 Task: Use the formula "HEX2DEC" in spreadsheet "Project portfolio".
Action: Mouse moved to (679, 103)
Screenshot: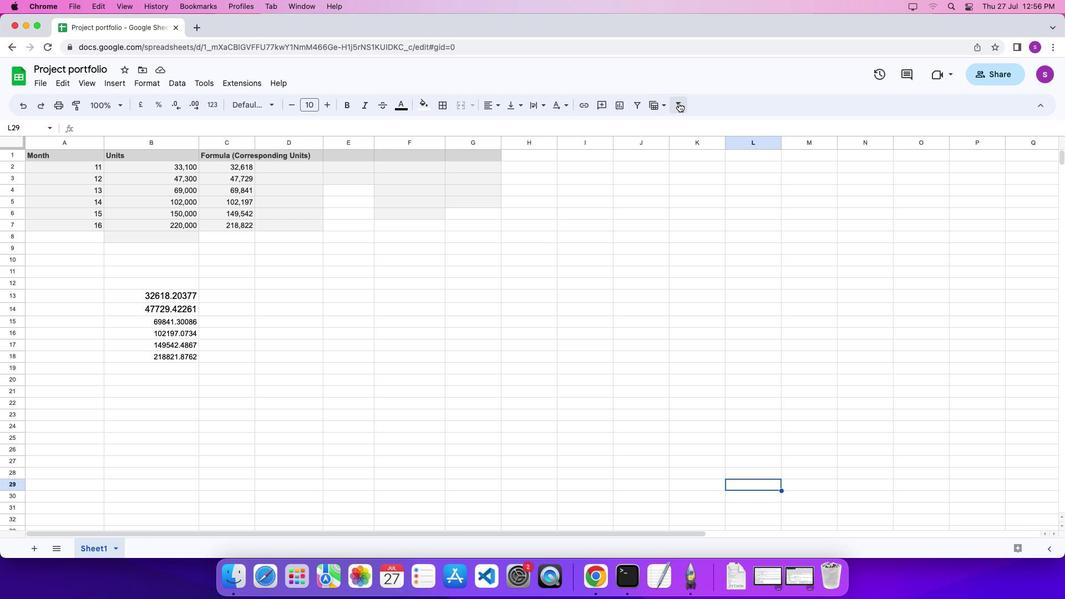 
Action: Mouse pressed left at (679, 103)
Screenshot: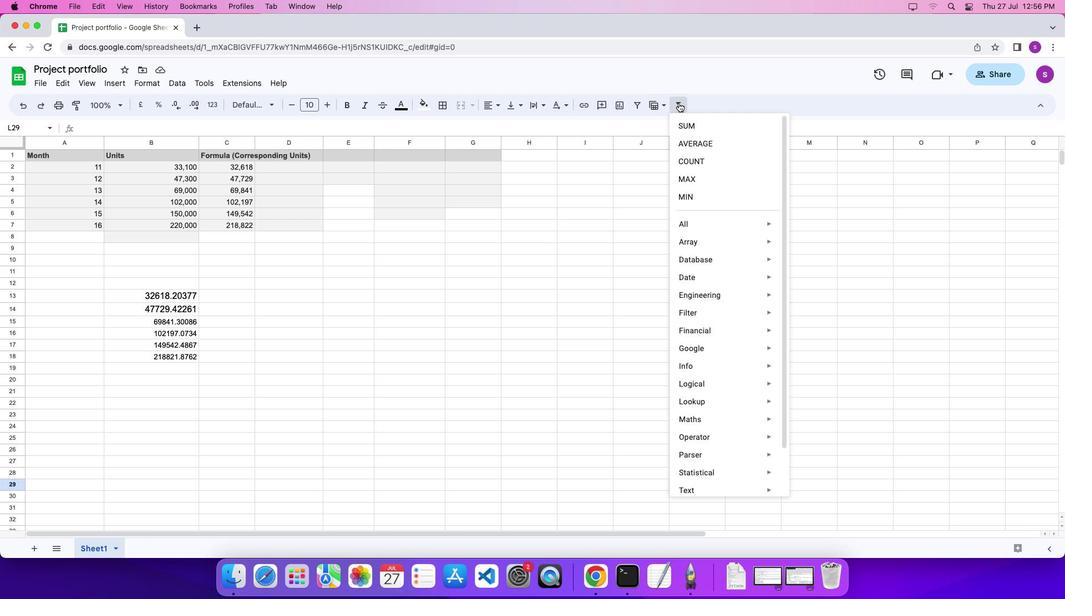 
Action: Mouse moved to (864, 543)
Screenshot: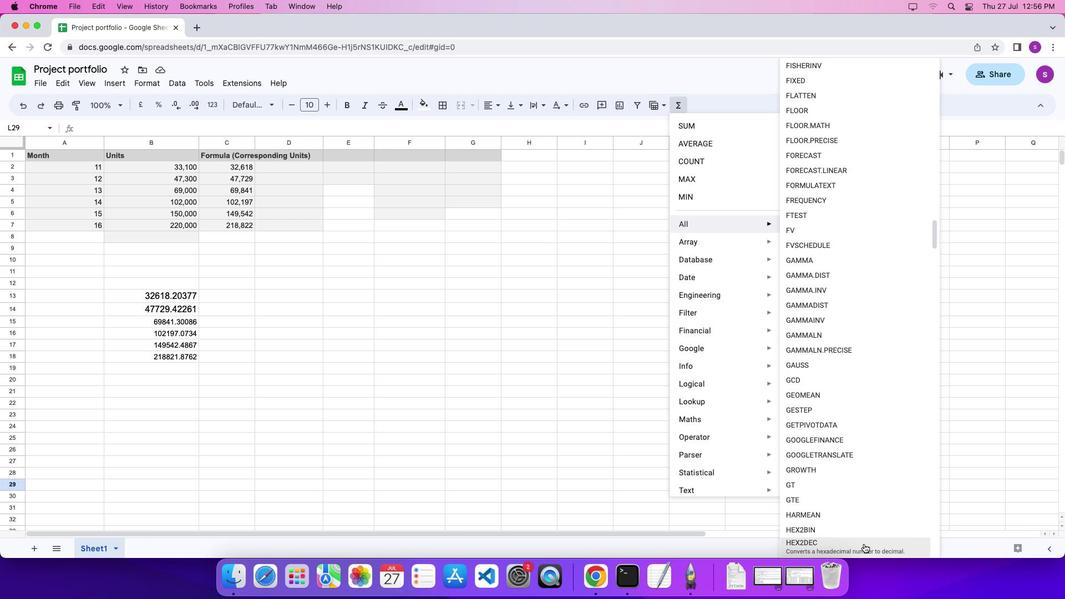 
Action: Mouse pressed left at (864, 543)
Screenshot: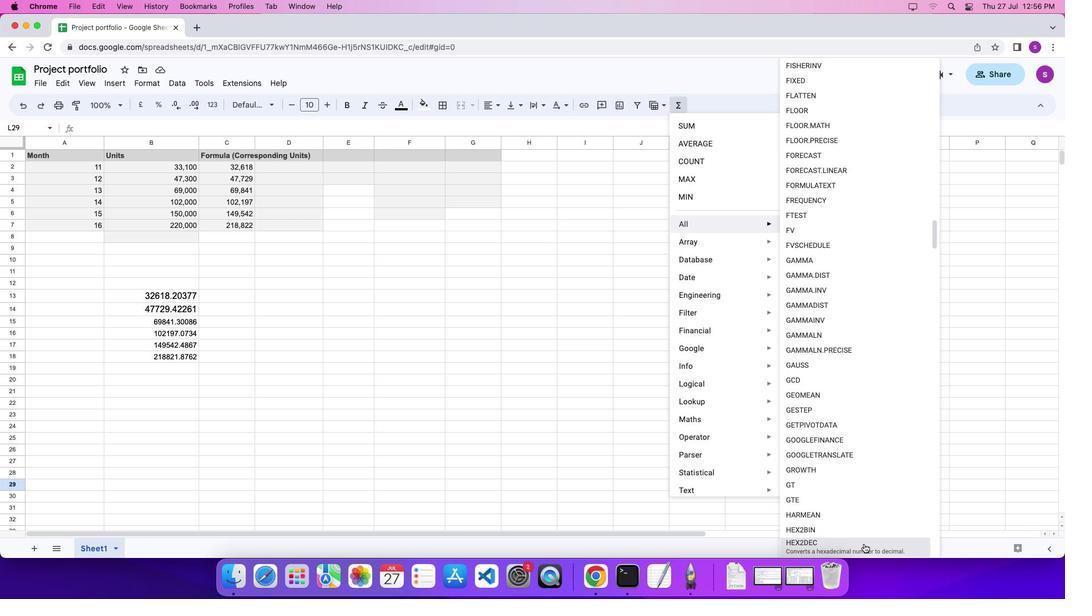 
Action: Mouse moved to (830, 463)
Screenshot: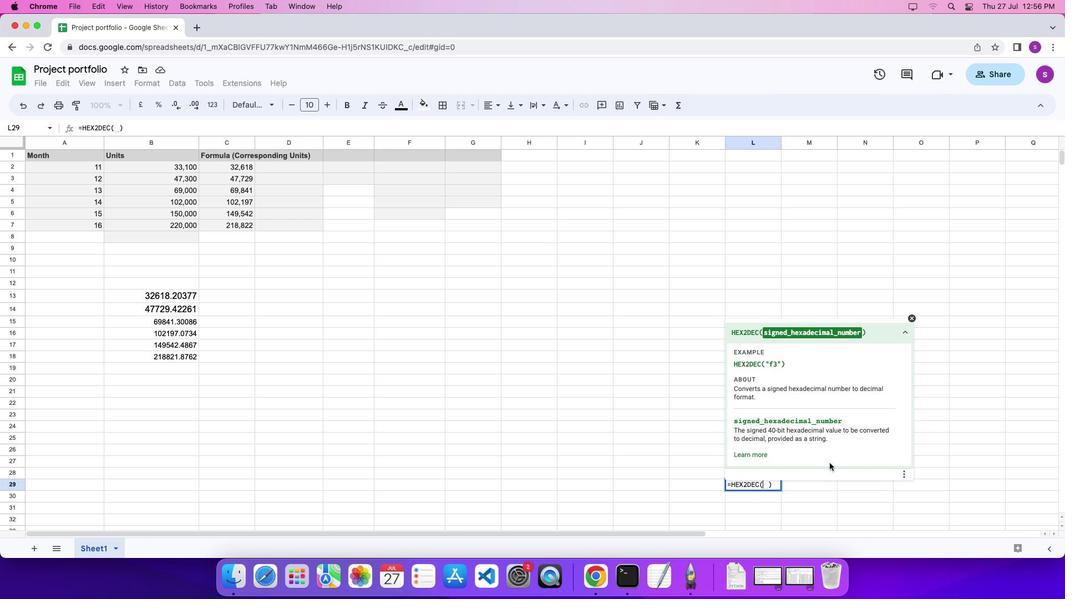 
Action: Key pressed Key.shift_r'"'Key.shift'F''F''F''F''F''F''F''F''5'Key.shift'B'Key.shift_r'"''\x03'
Screenshot: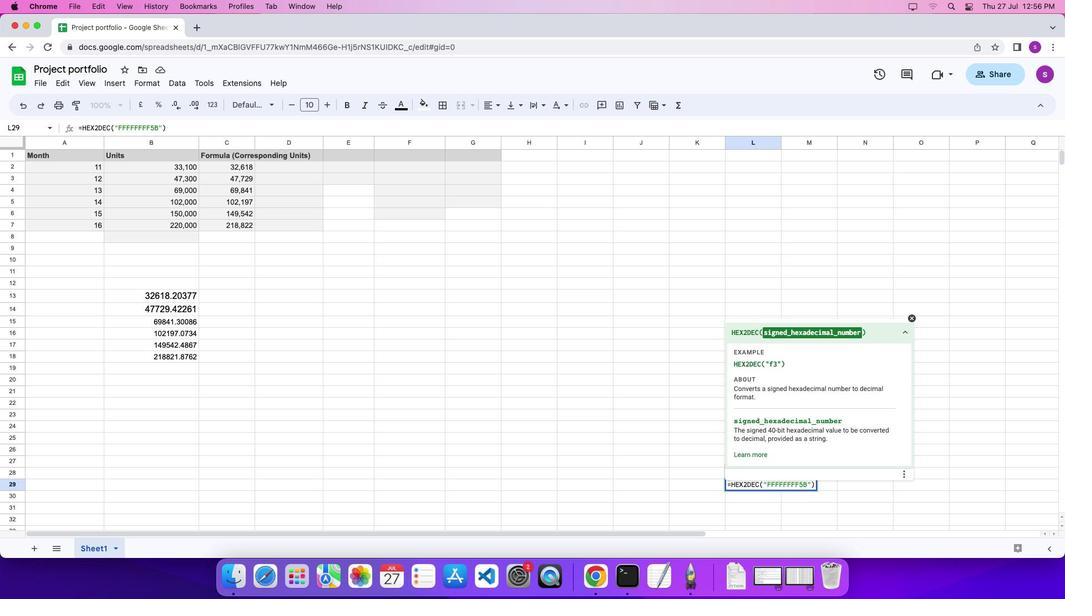 
